 Task: Create a section Dependency Management Sprint and in the section, add a milestone Web Application Security in the project ApprisePro
Action: Mouse moved to (742, 567)
Screenshot: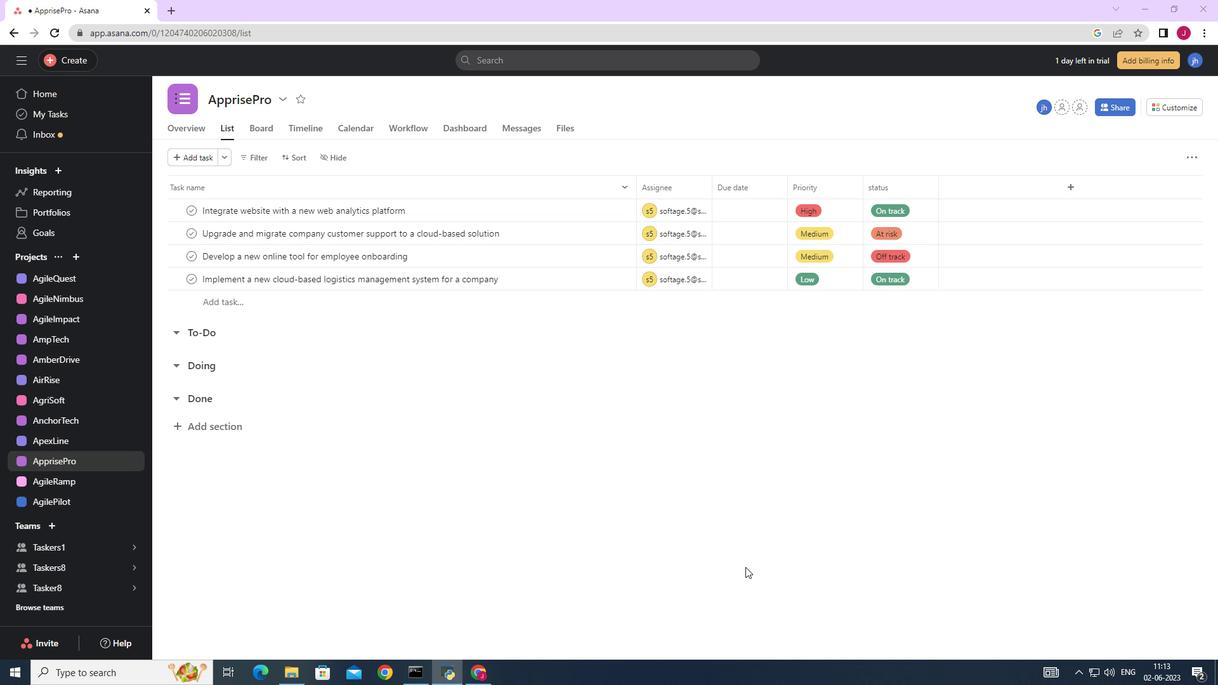 
Action: Mouse scrolled (742, 566) with delta (0, 0)
Screenshot: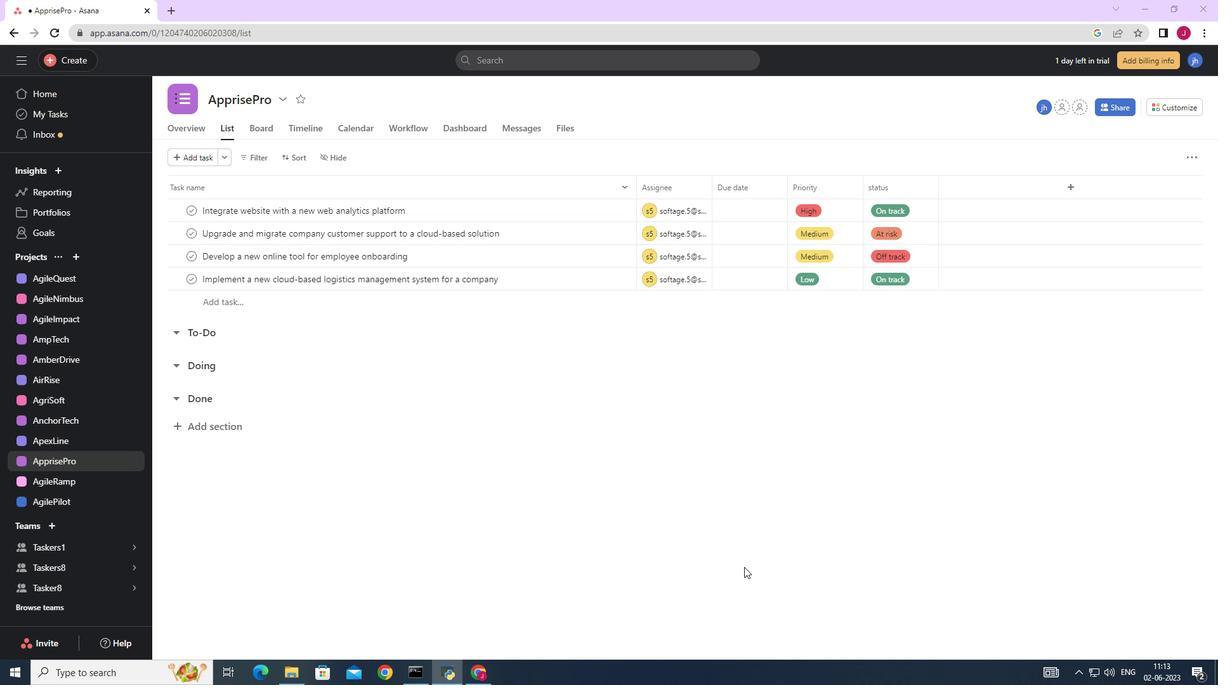 
Action: Mouse scrolled (742, 566) with delta (0, 0)
Screenshot: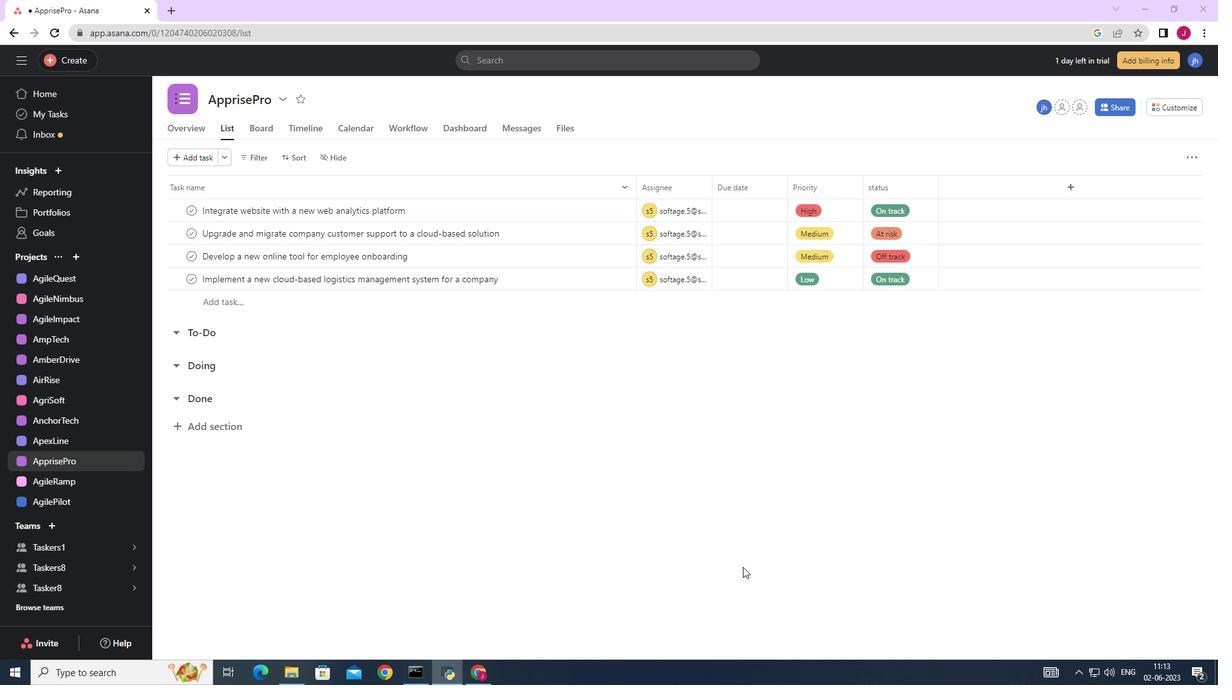 
Action: Mouse scrolled (742, 566) with delta (0, 0)
Screenshot: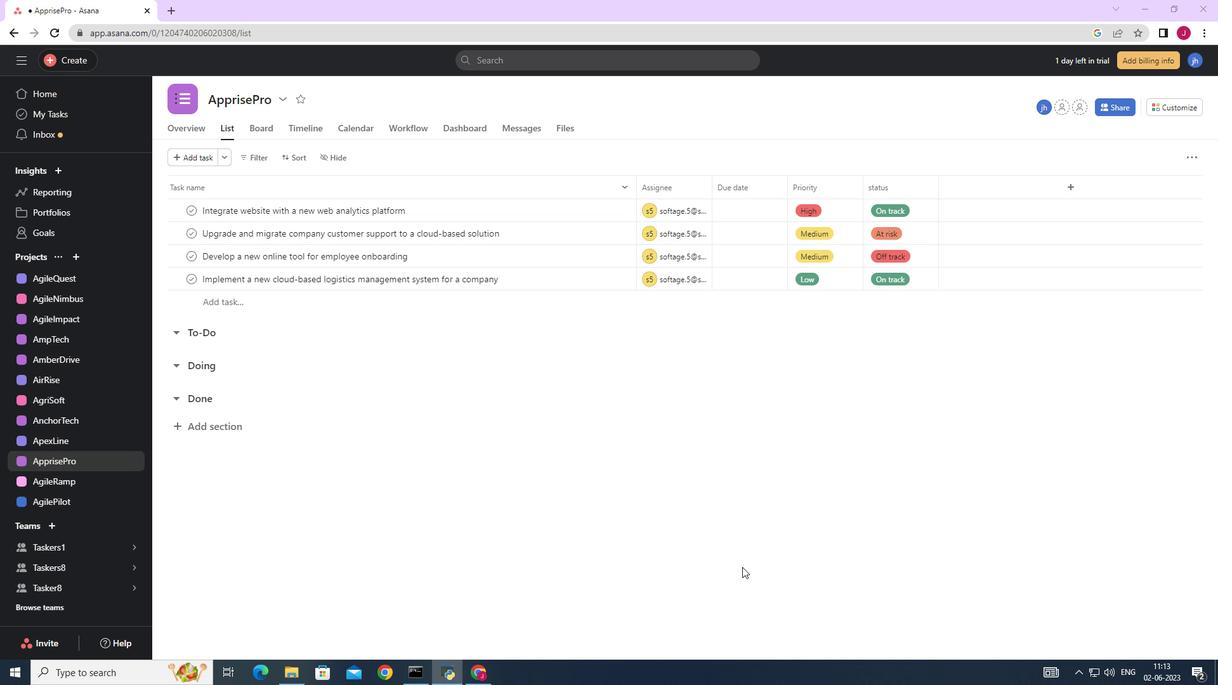 
Action: Mouse moved to (210, 421)
Screenshot: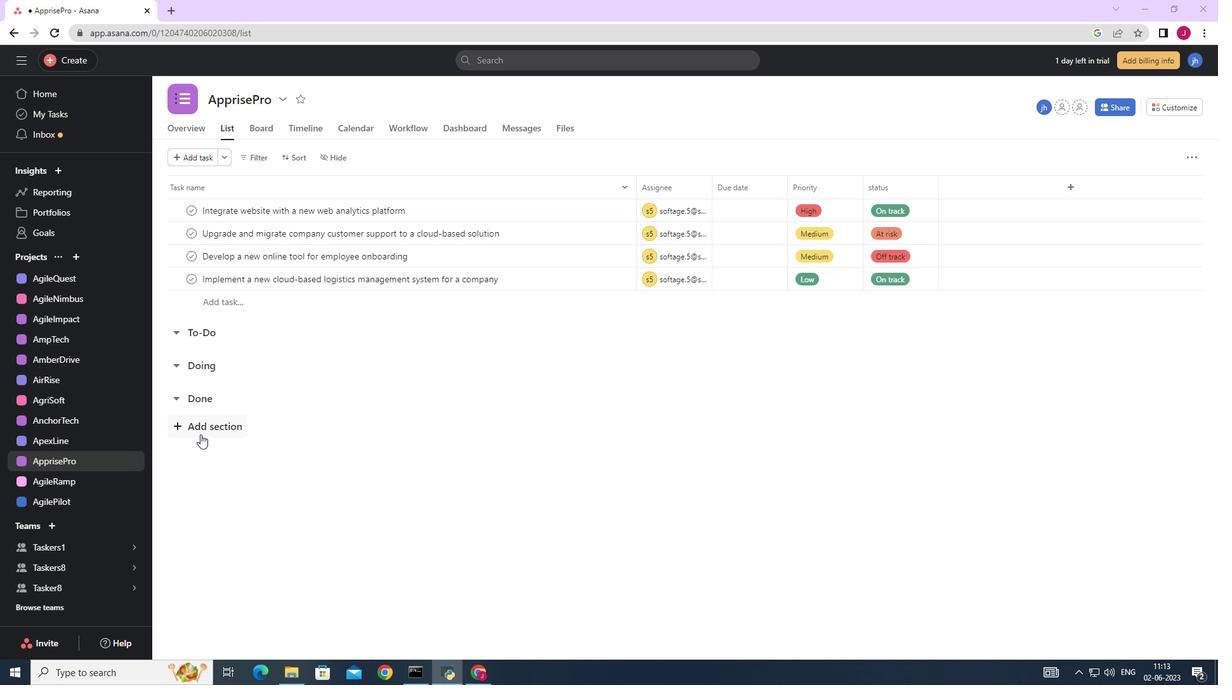 
Action: Mouse pressed left at (210, 421)
Screenshot: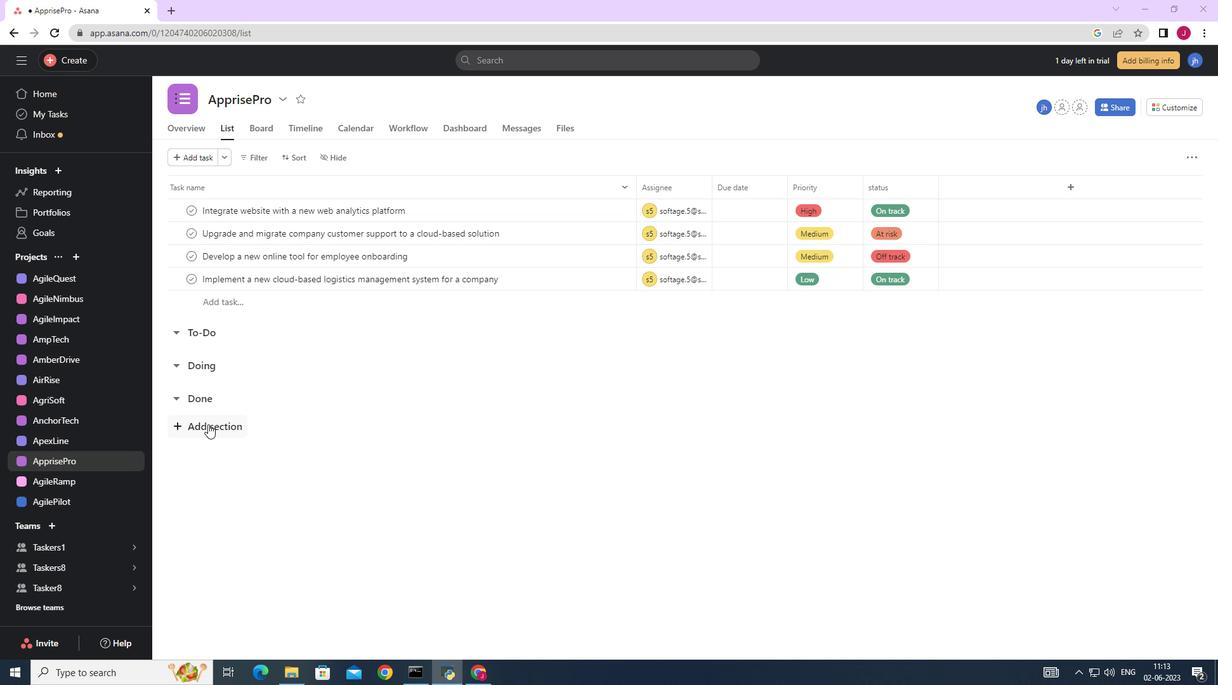 
Action: Mouse moved to (216, 425)
Screenshot: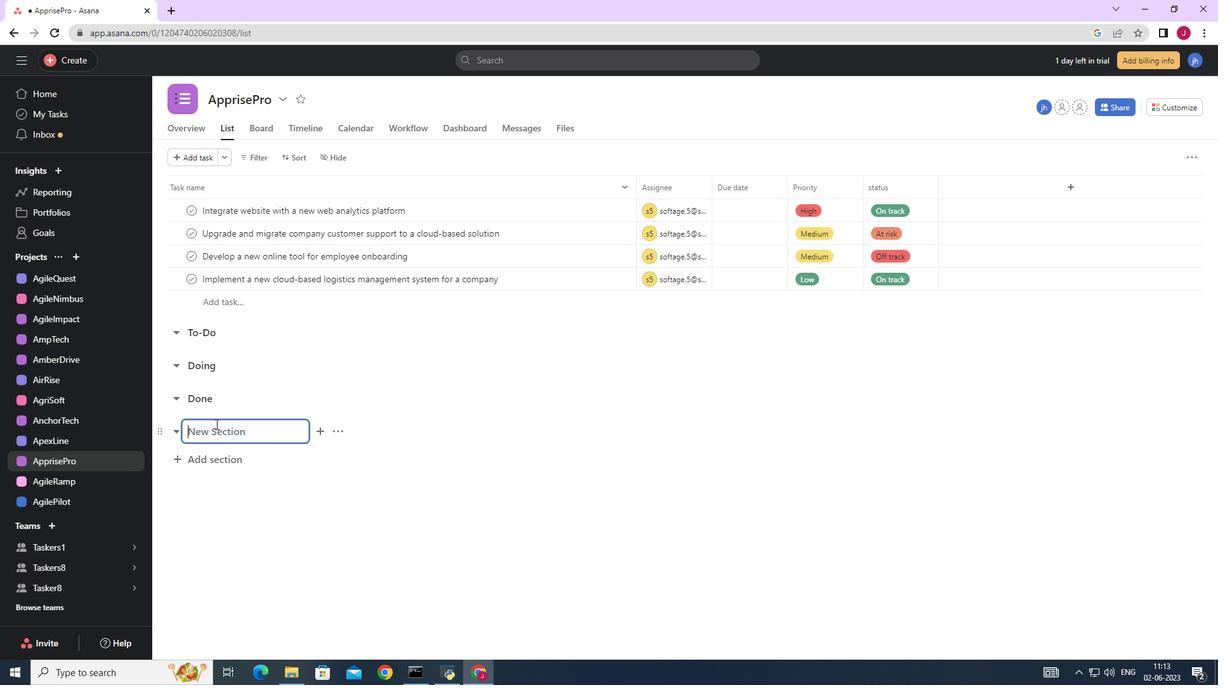 
Action: Key pressed <Key.caps_lock>D<Key.caps_lock>ependency<Key.space><Key.caps_lock>M<Key.caps_lock>anagement<Key.enter><Key.caps_lock>W<Key.caps_lock>eb<Key.space><Key.caps_lock>A<Key.caps_lock>pplication<Key.space><Key.caps_lock>S<Key.caps_lock>ecurity<Key.space>
Screenshot: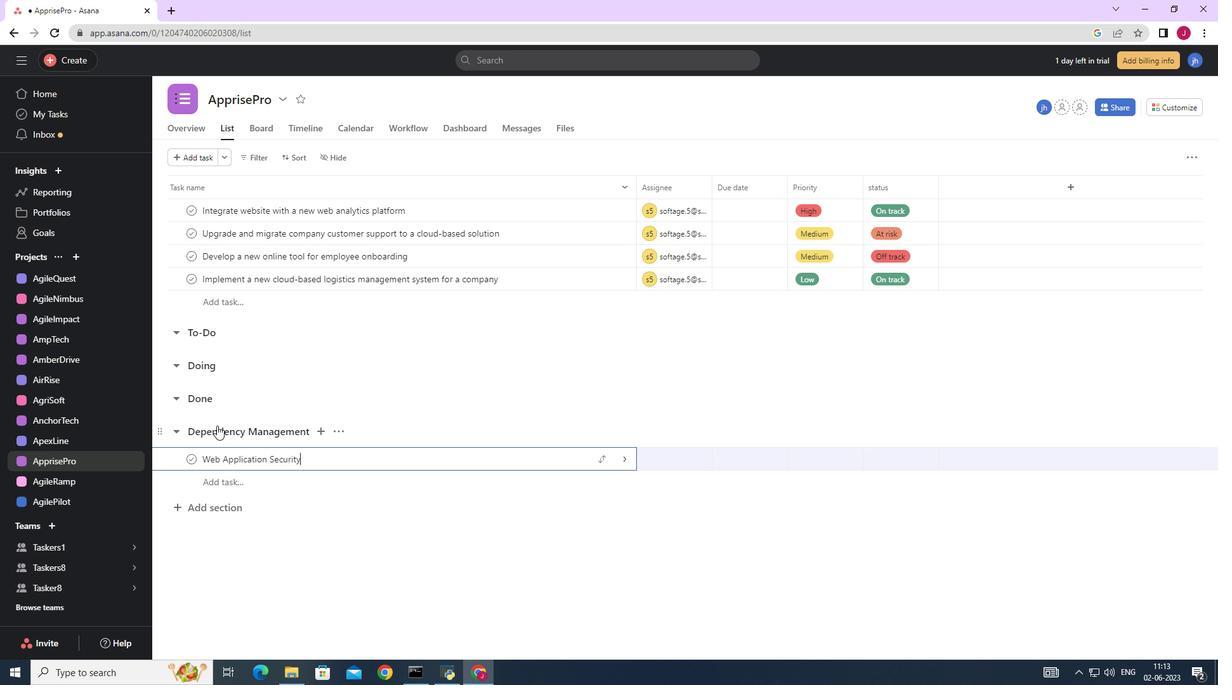 
Action: Mouse moved to (282, 434)
Screenshot: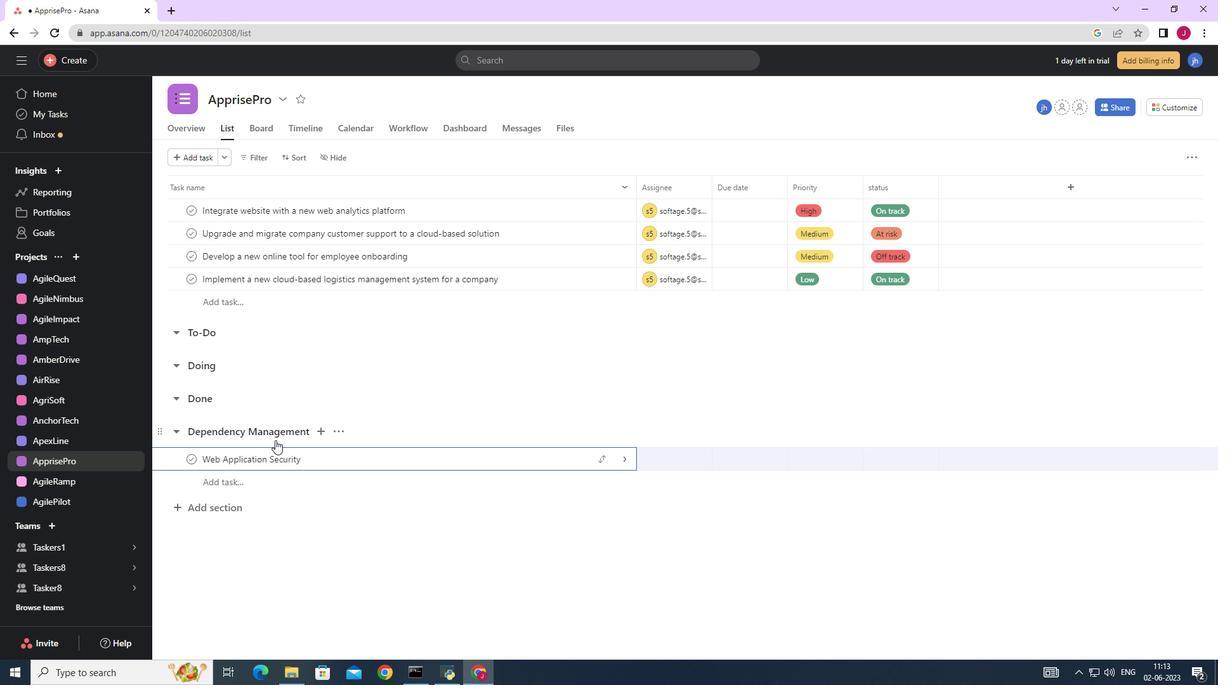 
Action: Mouse pressed left at (282, 434)
Screenshot: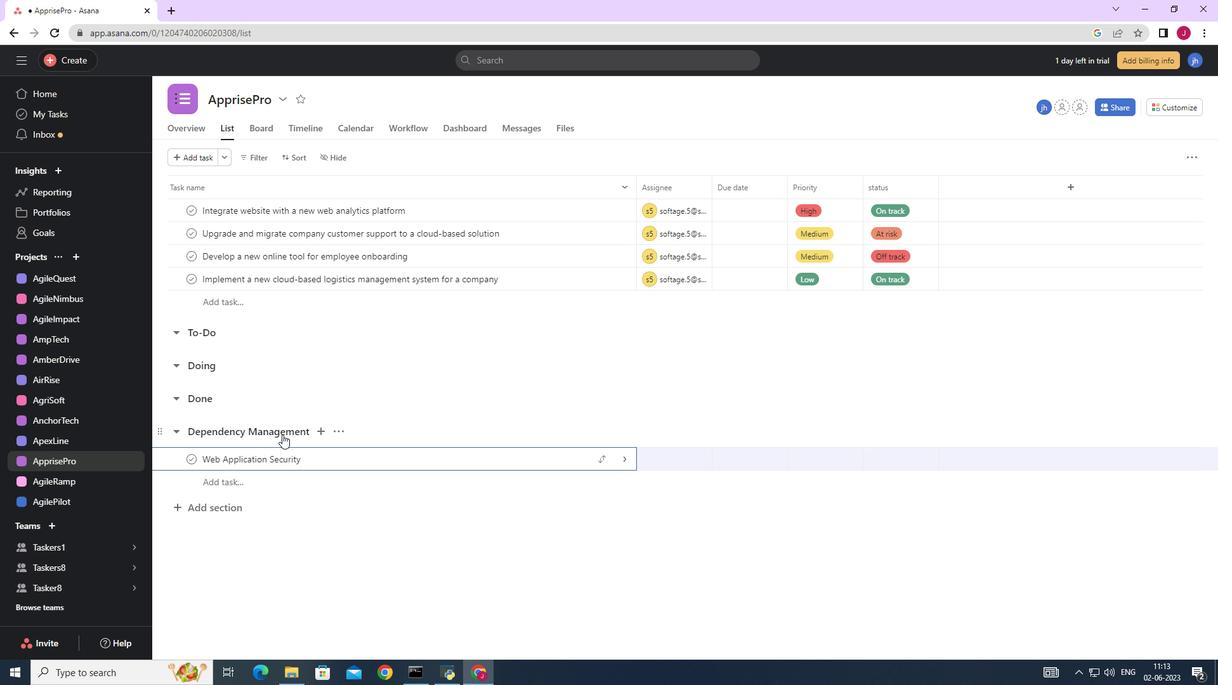 
Action: Mouse moved to (300, 432)
Screenshot: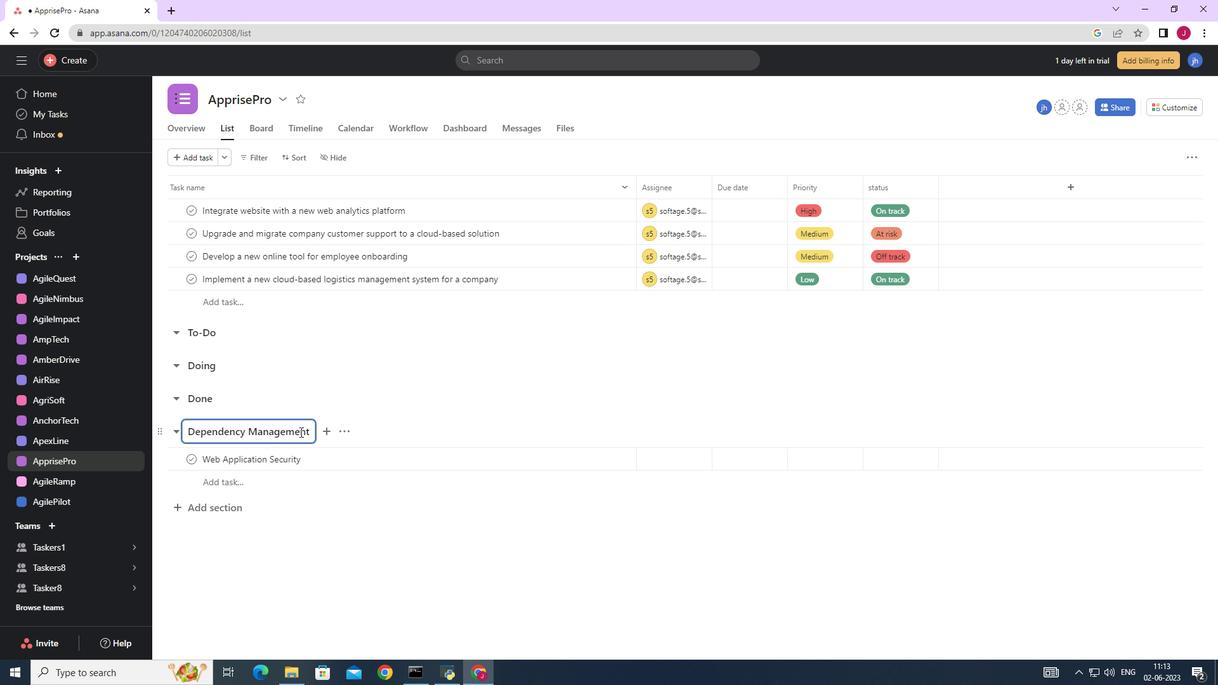 
Action: Key pressed <Key.space><Key.caps_lock>S<Key.caps_lock>print
Screenshot: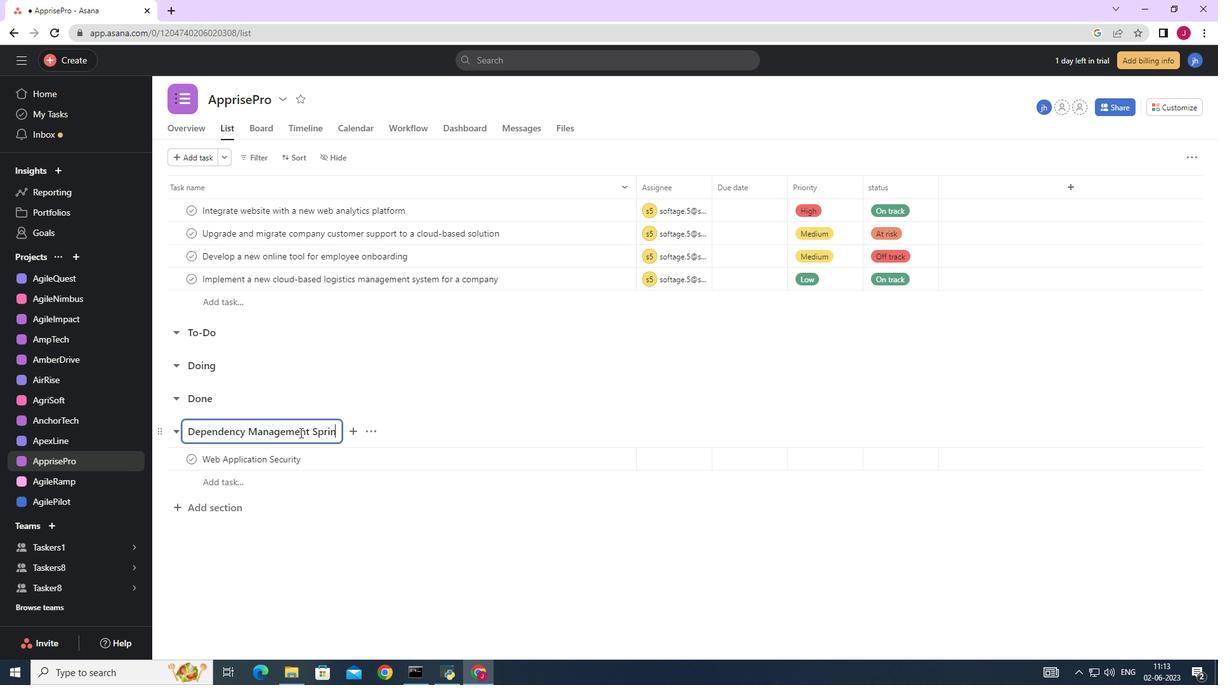 
Action: Mouse moved to (348, 462)
Screenshot: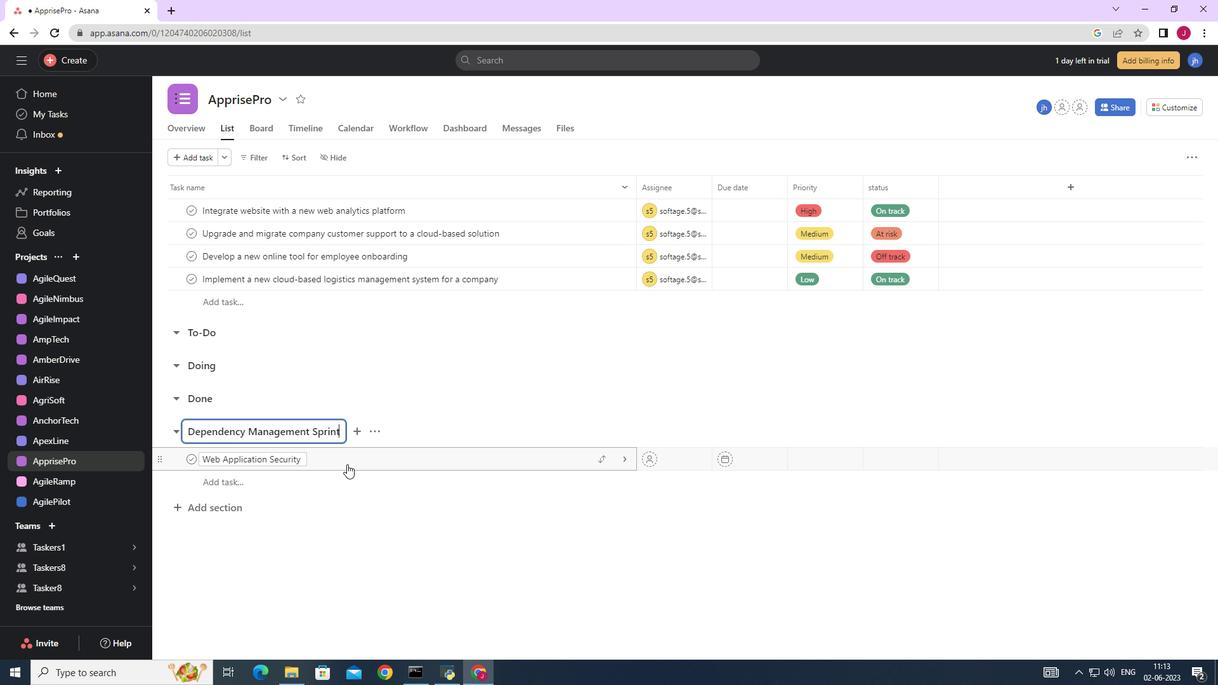 
Action: Mouse pressed left at (348, 462)
Screenshot: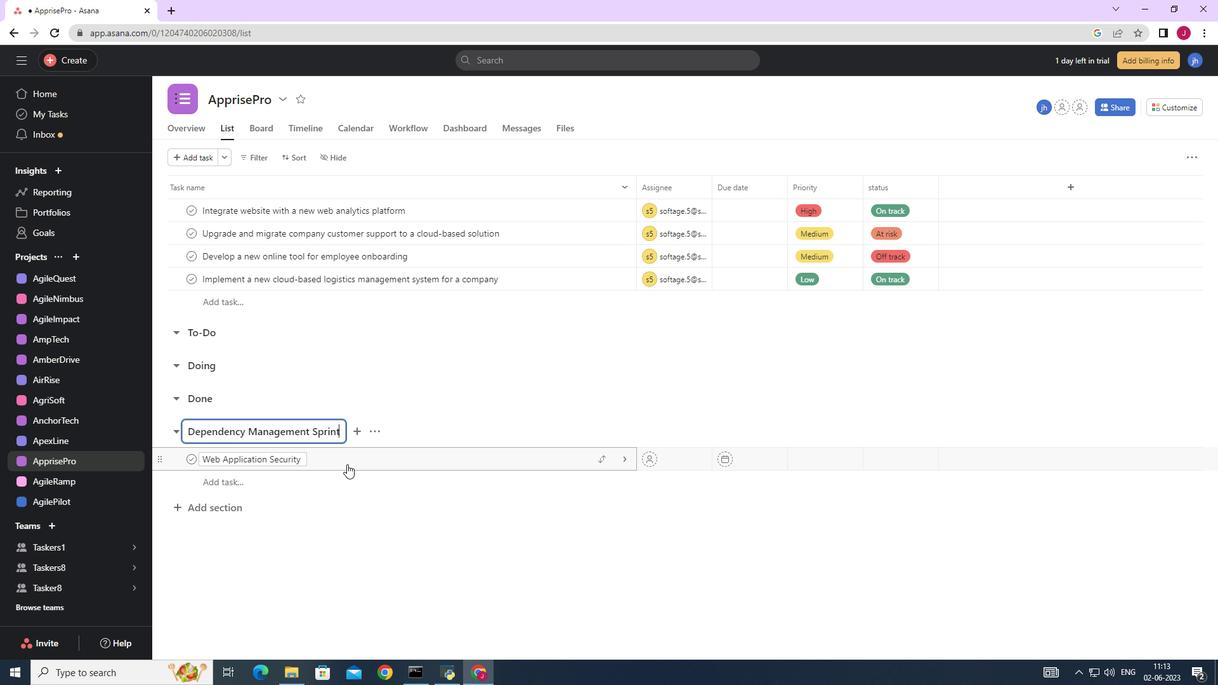 
Action: Mouse moved to (1170, 157)
Screenshot: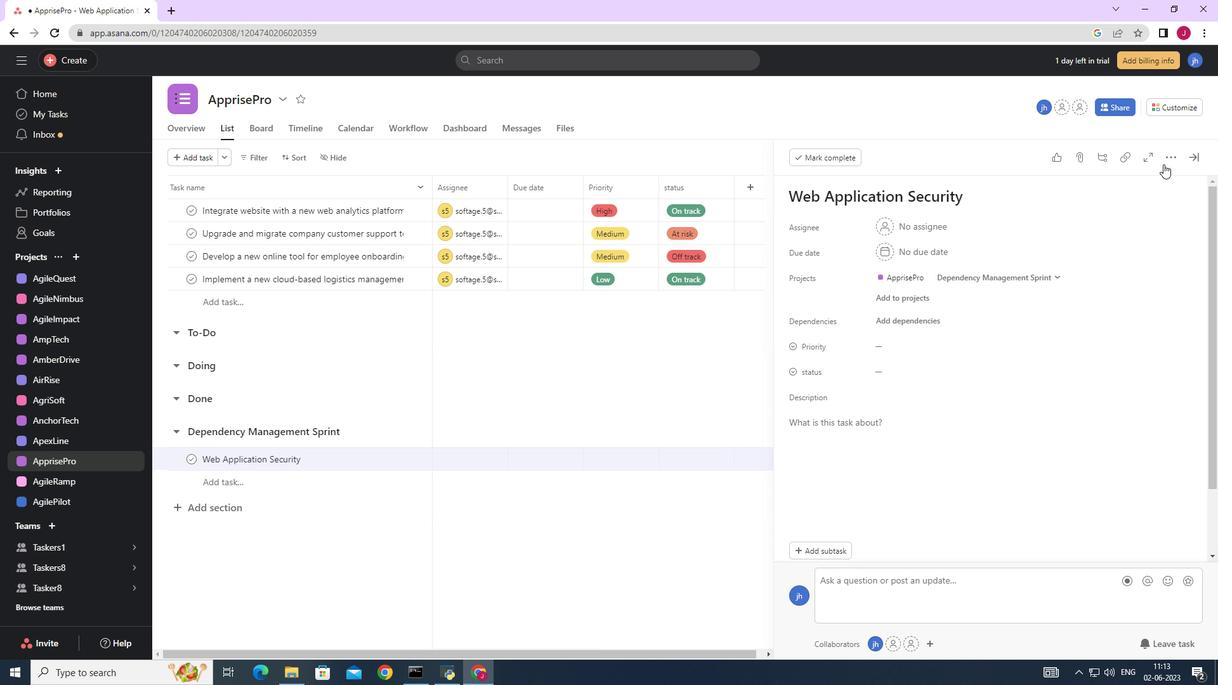 
Action: Mouse pressed left at (1170, 157)
Screenshot: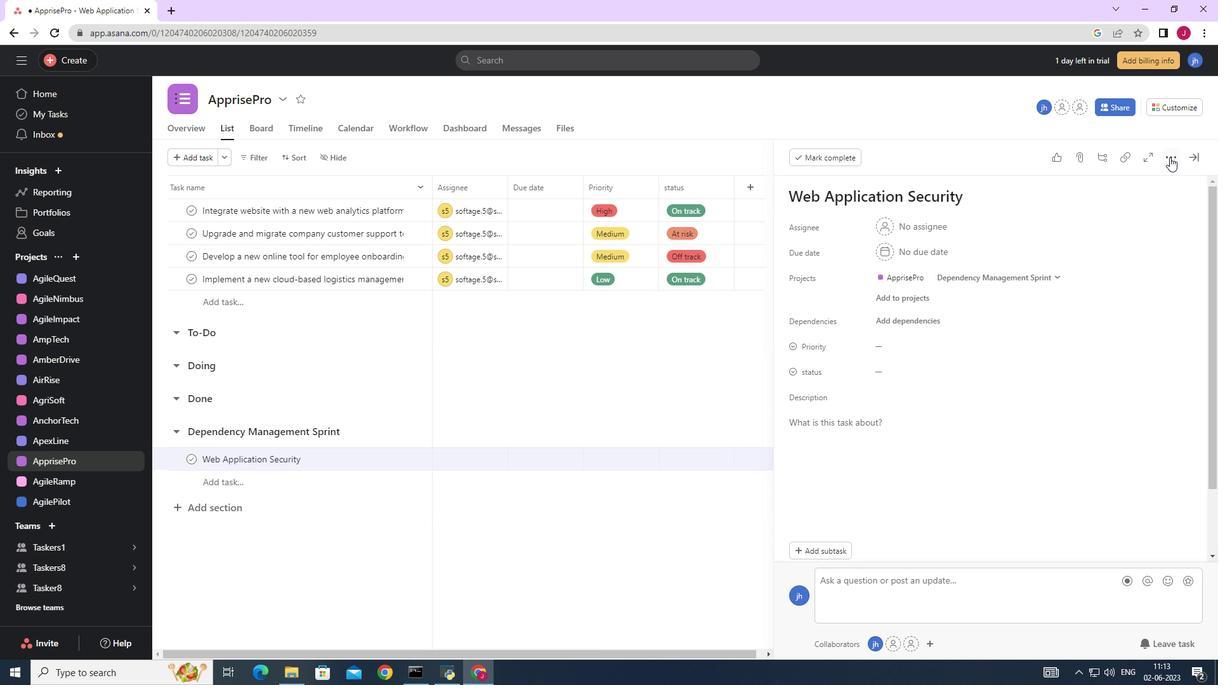 
Action: Mouse moved to (1062, 201)
Screenshot: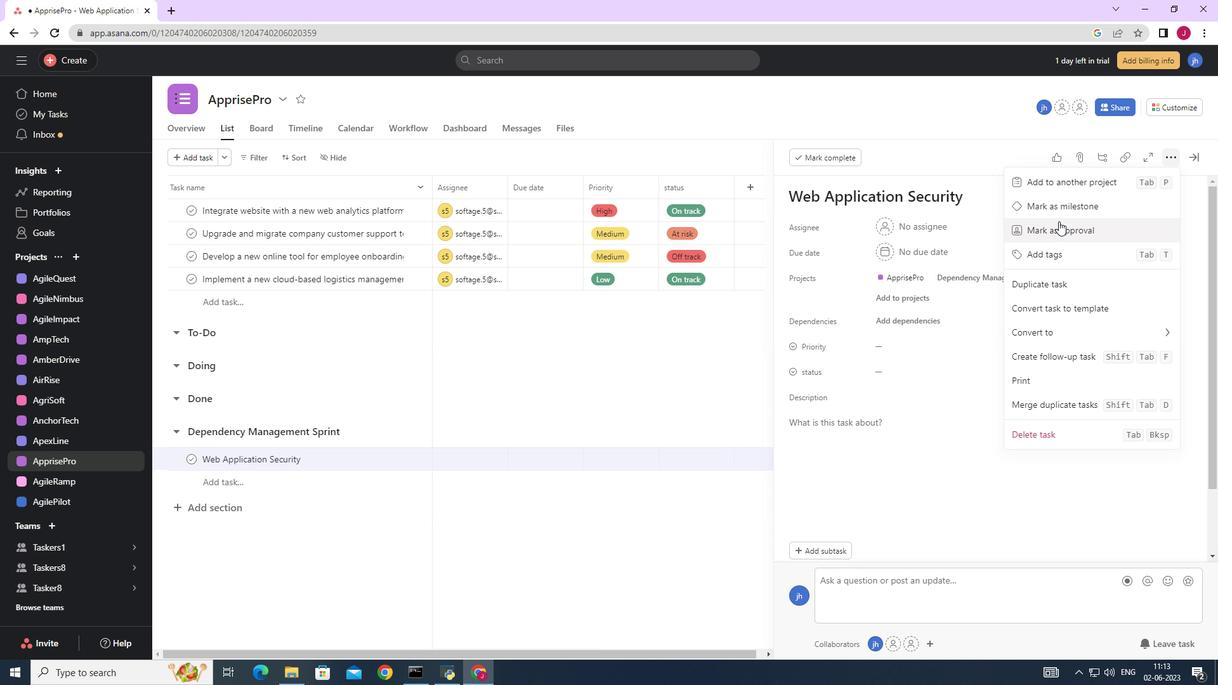 
Action: Mouse pressed left at (1062, 201)
Screenshot: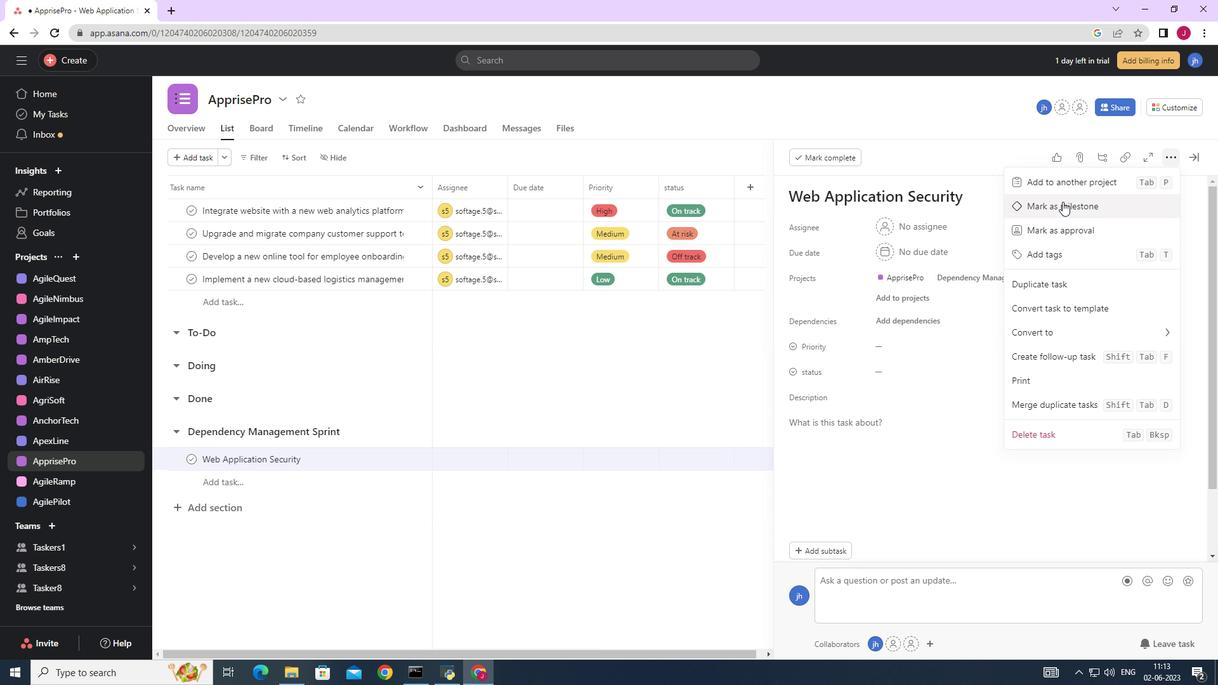 
Action: Mouse moved to (1197, 155)
Screenshot: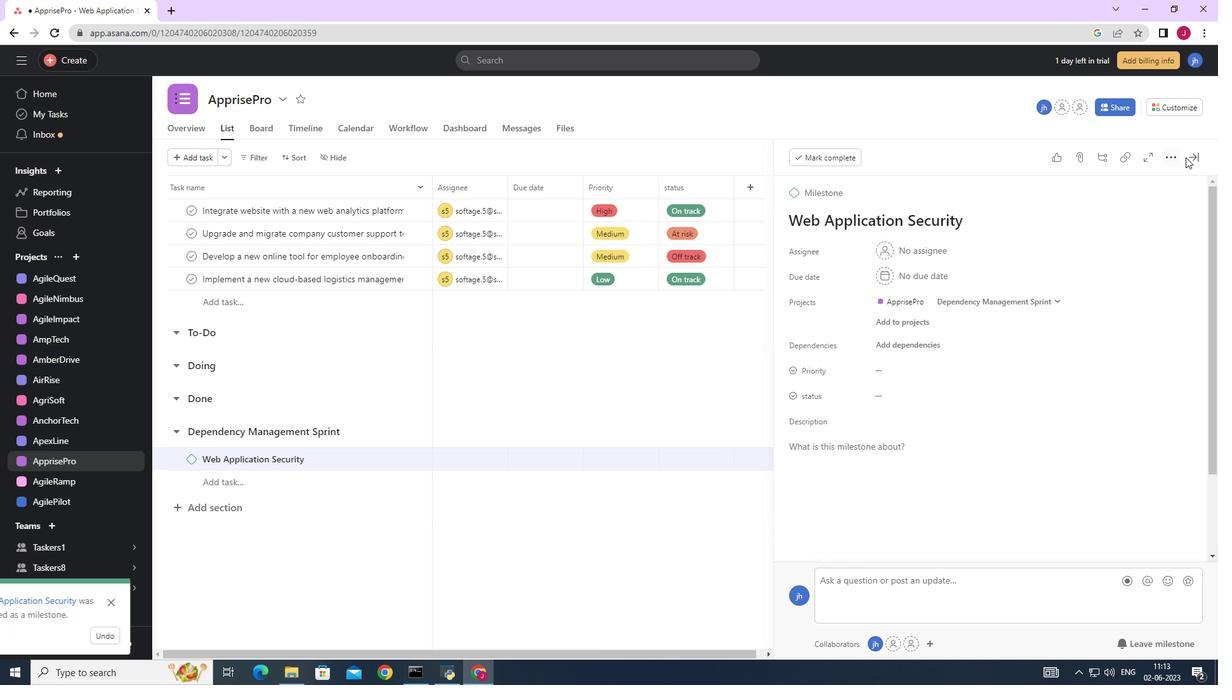 
Action: Mouse pressed left at (1197, 155)
Screenshot: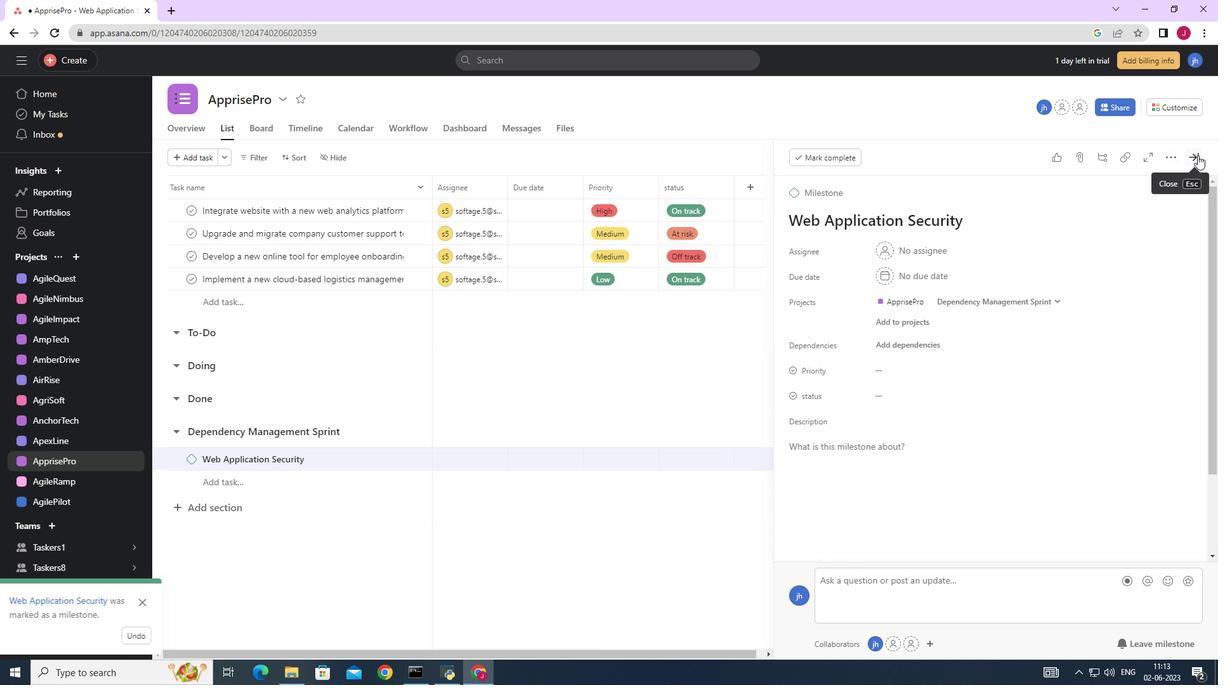 
Action: Mouse moved to (1183, 155)
Screenshot: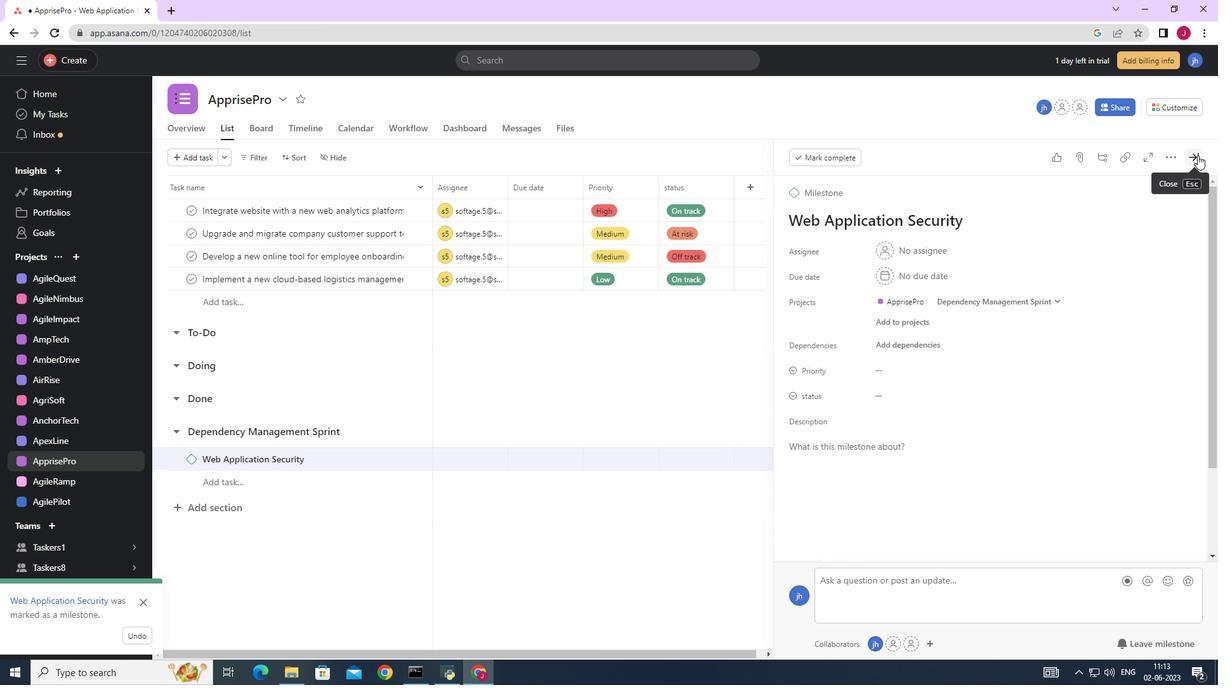 
